 Task: Look for products in the category "Shellfish" from Wild Texas Shrimp.
Action: Mouse moved to (22, 109)
Screenshot: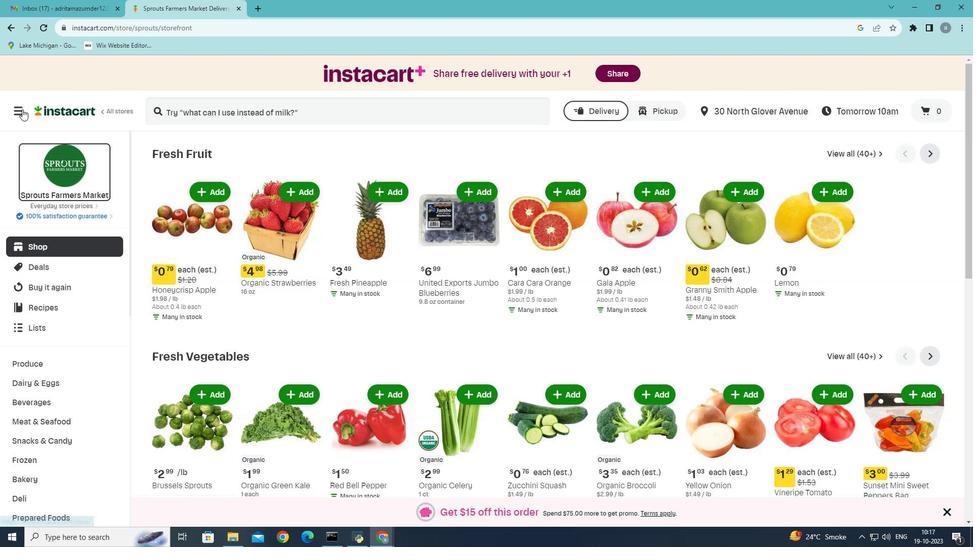 
Action: Mouse pressed left at (22, 109)
Screenshot: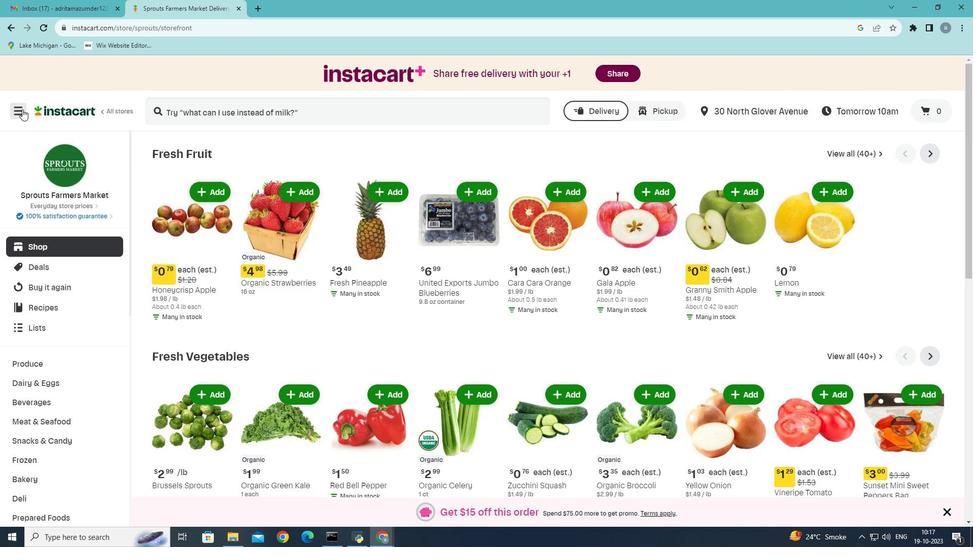 
Action: Mouse moved to (60, 291)
Screenshot: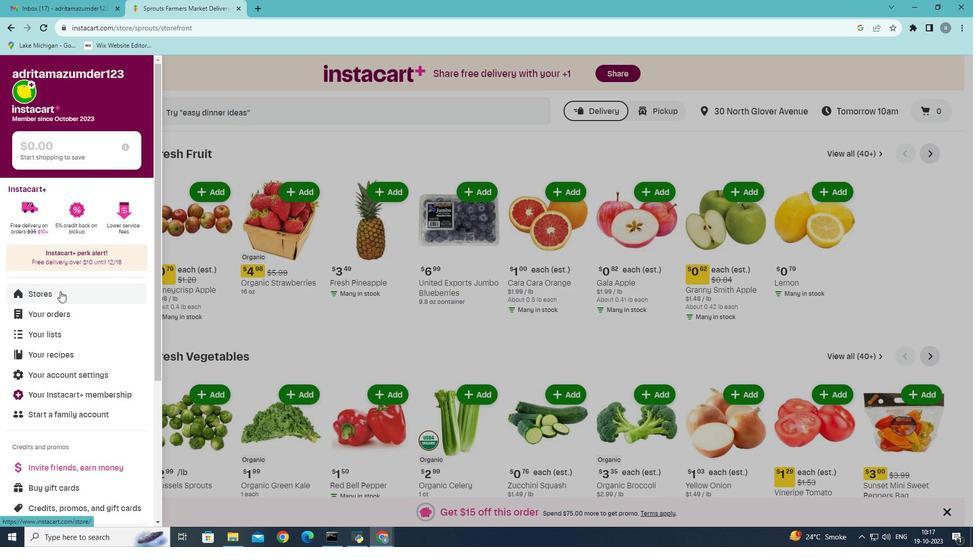 
Action: Mouse pressed left at (60, 291)
Screenshot: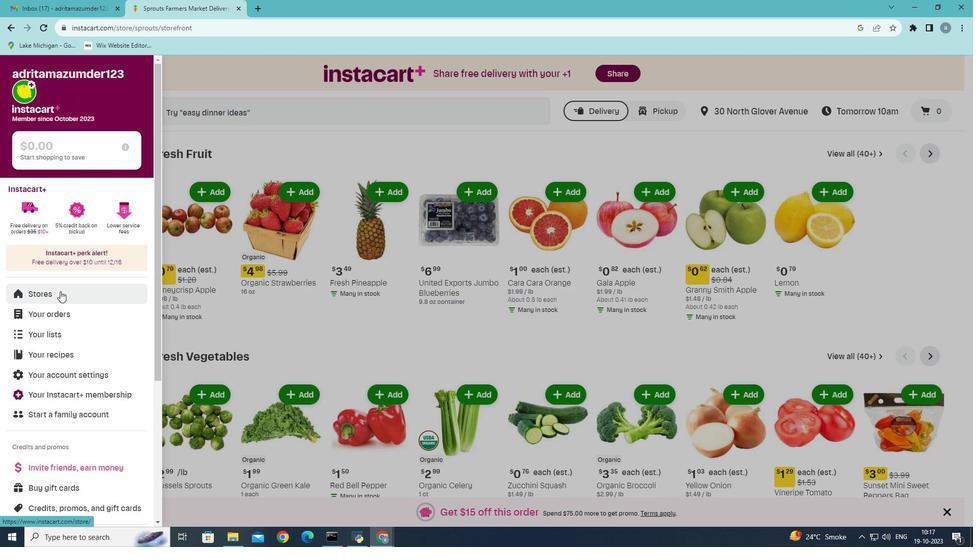 
Action: Mouse moved to (237, 115)
Screenshot: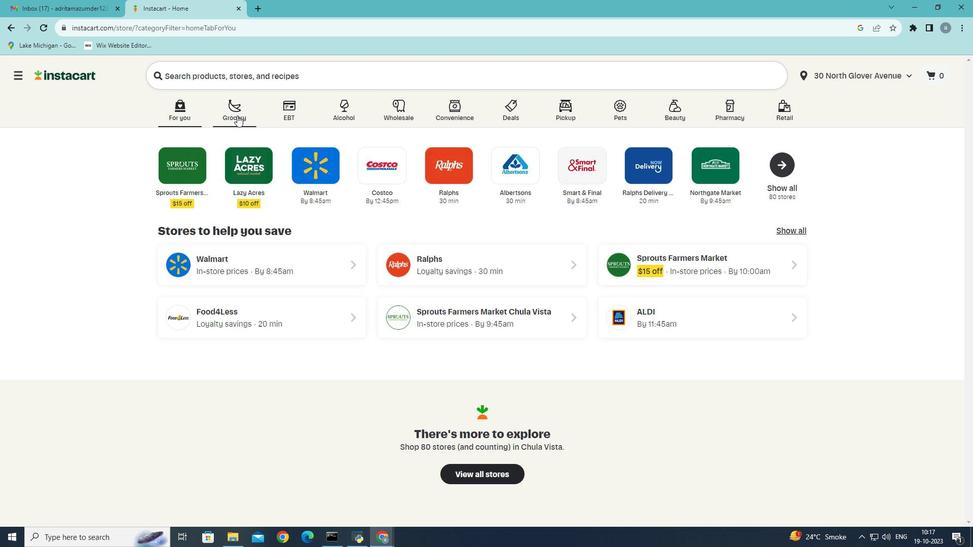 
Action: Mouse pressed left at (237, 115)
Screenshot: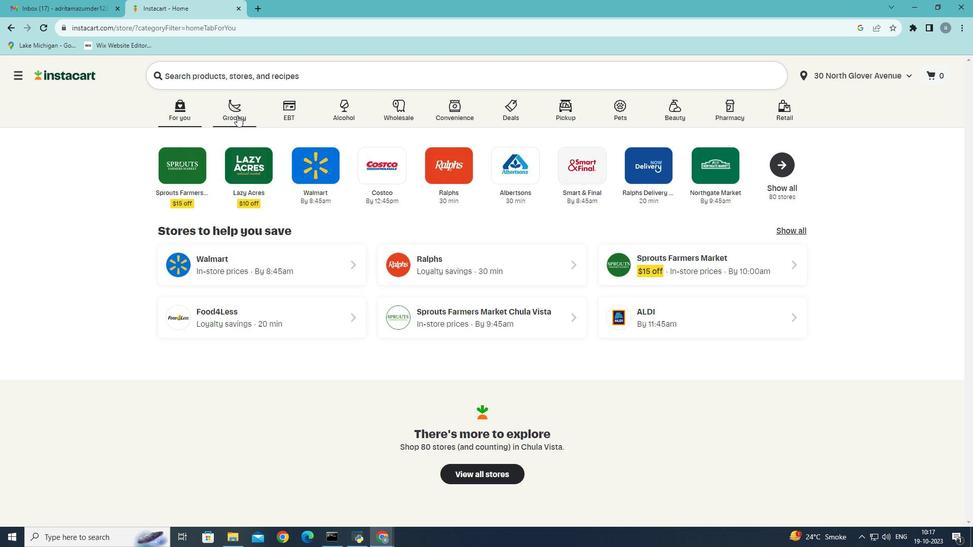 
Action: Mouse moved to (204, 288)
Screenshot: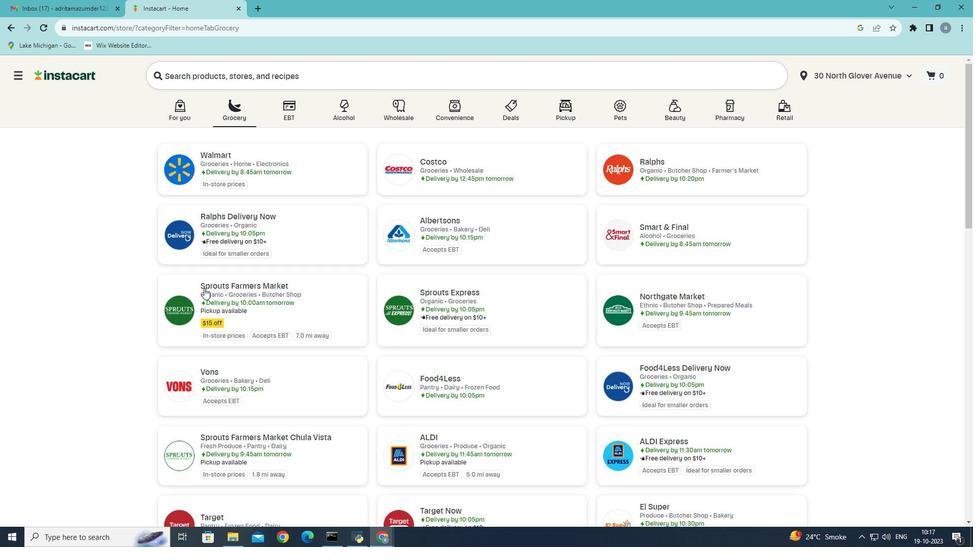 
Action: Mouse pressed left at (204, 288)
Screenshot: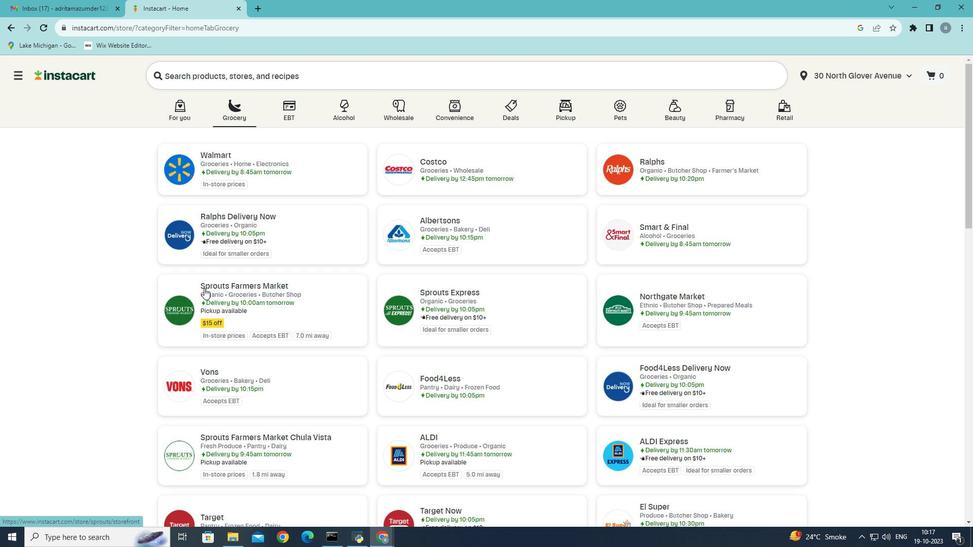 
Action: Mouse moved to (49, 421)
Screenshot: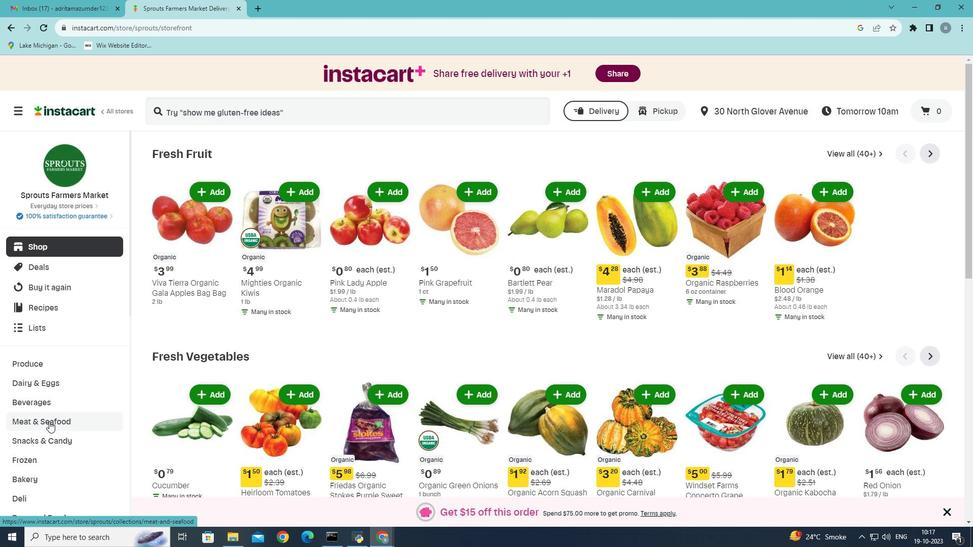 
Action: Mouse pressed left at (49, 421)
Screenshot: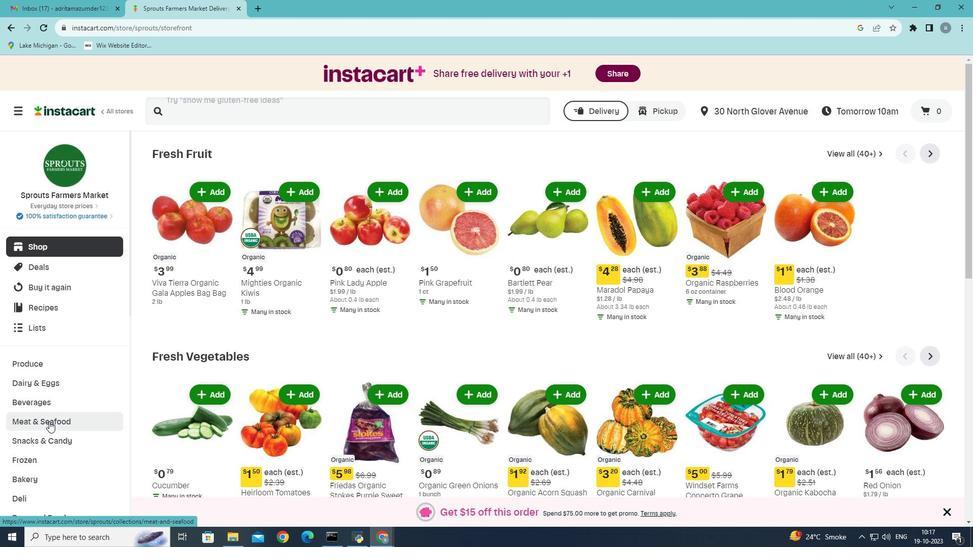 
Action: Mouse moved to (431, 182)
Screenshot: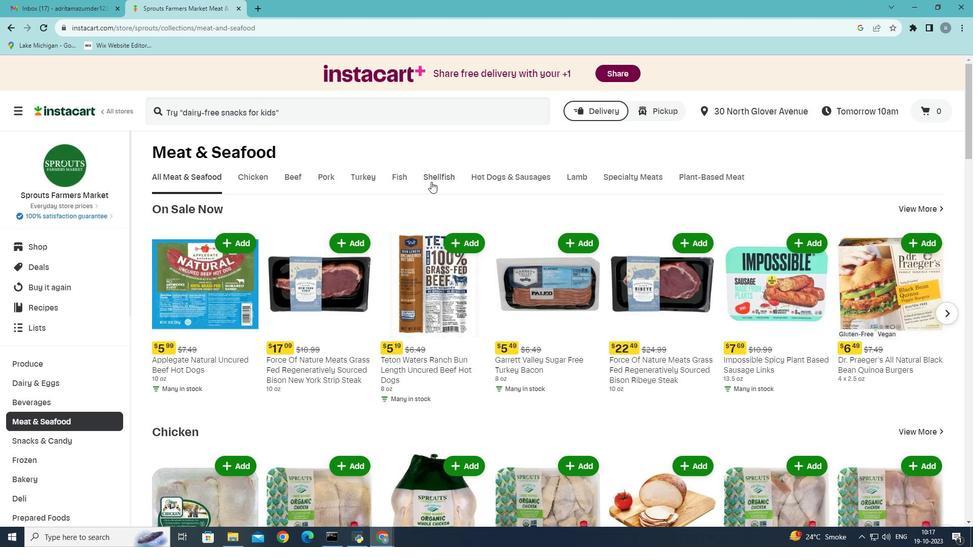 
Action: Mouse pressed left at (431, 182)
Screenshot: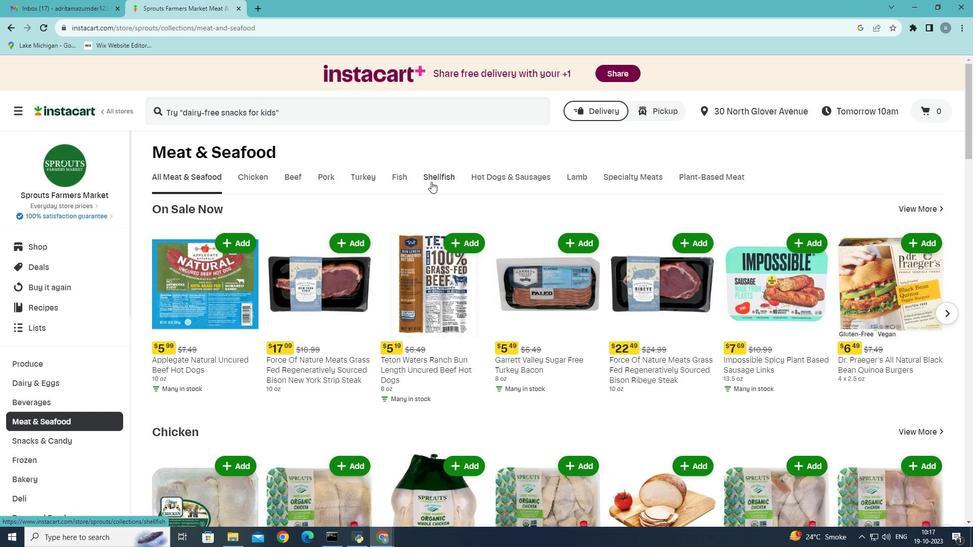 
Action: Mouse moved to (343, 260)
Screenshot: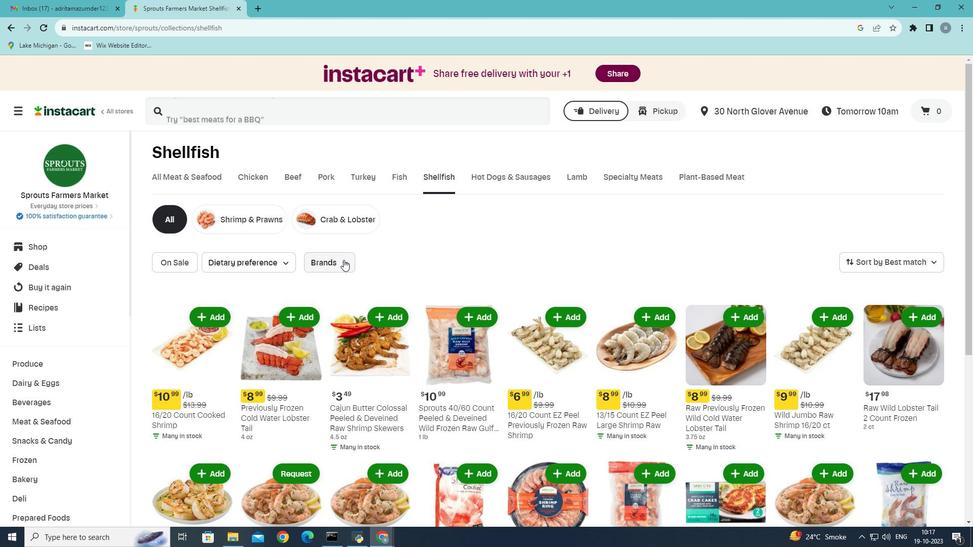 
Action: Mouse pressed left at (343, 260)
Screenshot: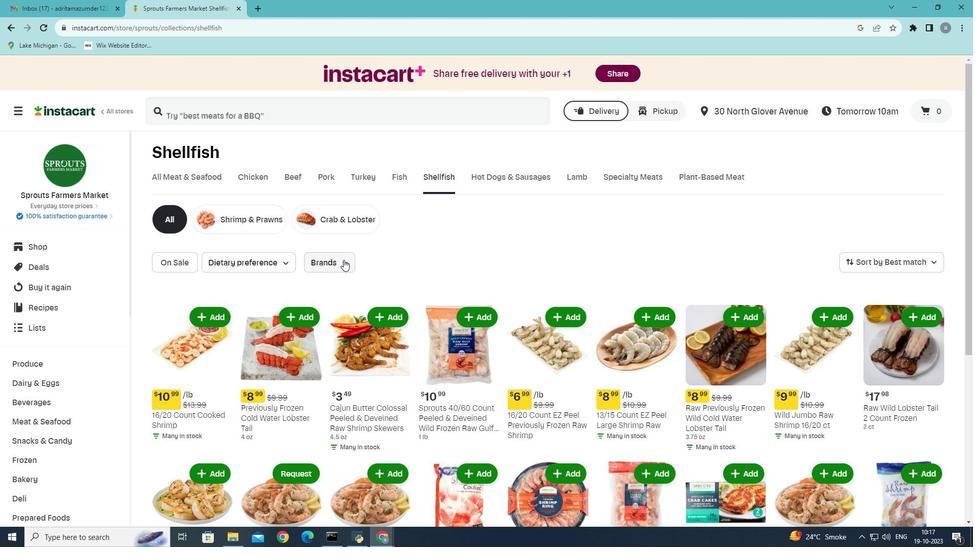 
Action: Mouse moved to (336, 348)
Screenshot: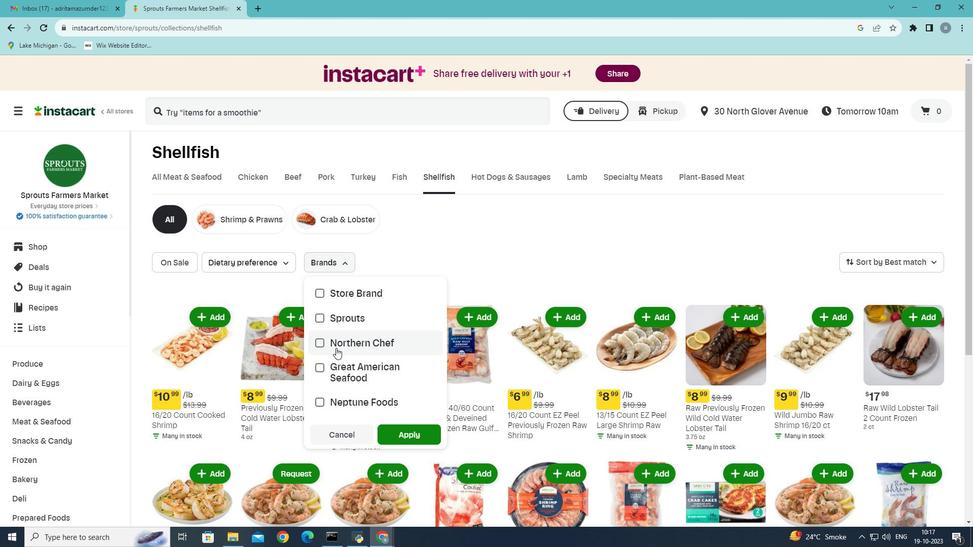 
Action: Mouse scrolled (336, 347) with delta (0, 0)
Screenshot: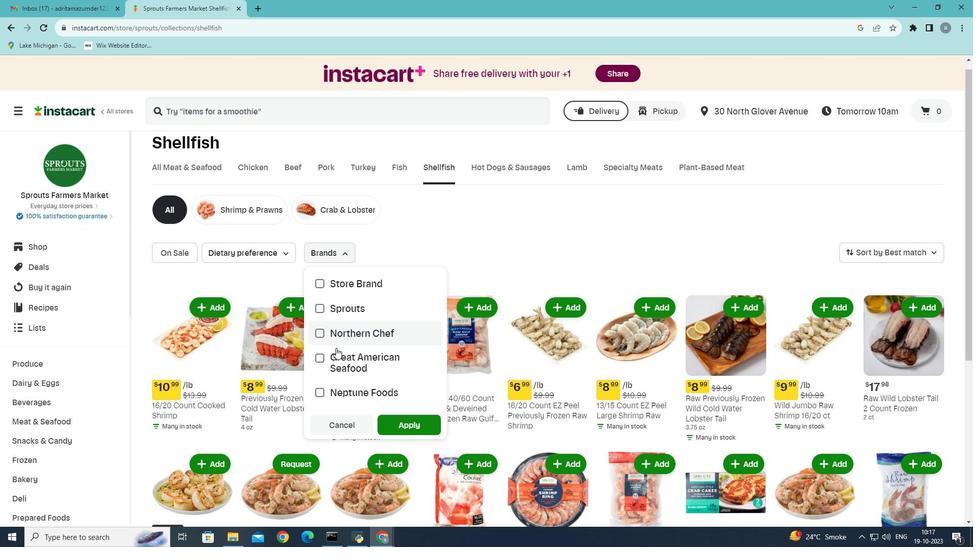 
Action: Mouse moved to (336, 348)
Screenshot: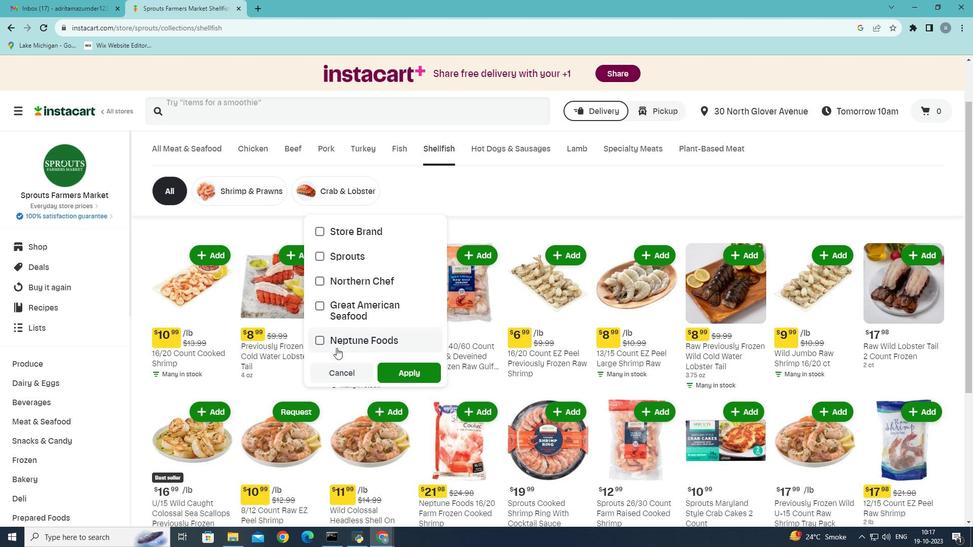 
Action: Mouse scrolled (336, 347) with delta (0, 0)
Screenshot: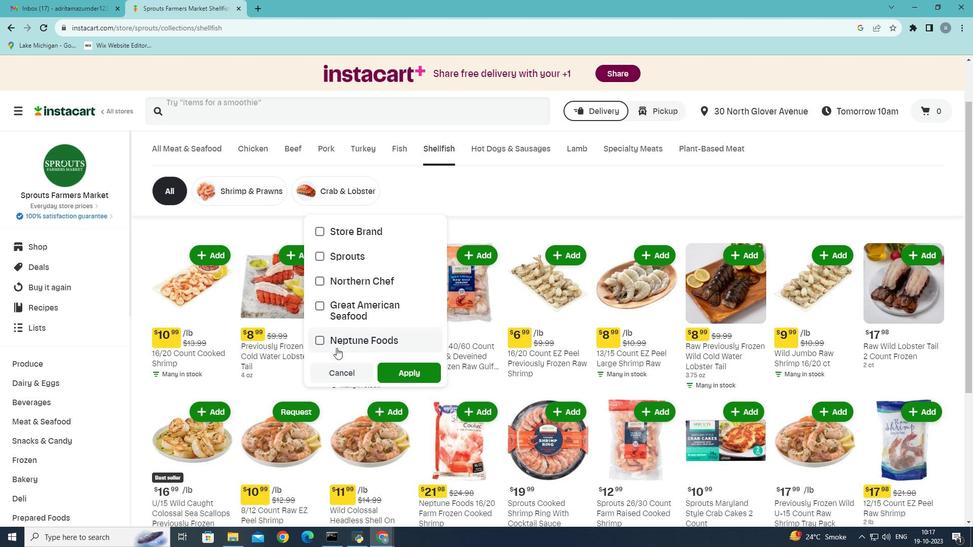 
Action: Mouse scrolled (336, 348) with delta (0, 0)
Screenshot: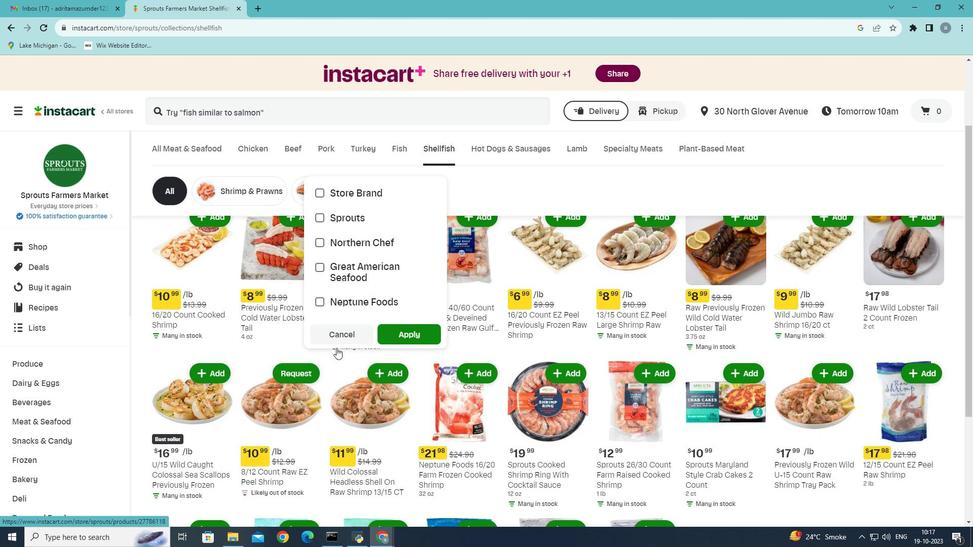 
Action: Mouse moved to (350, 387)
Screenshot: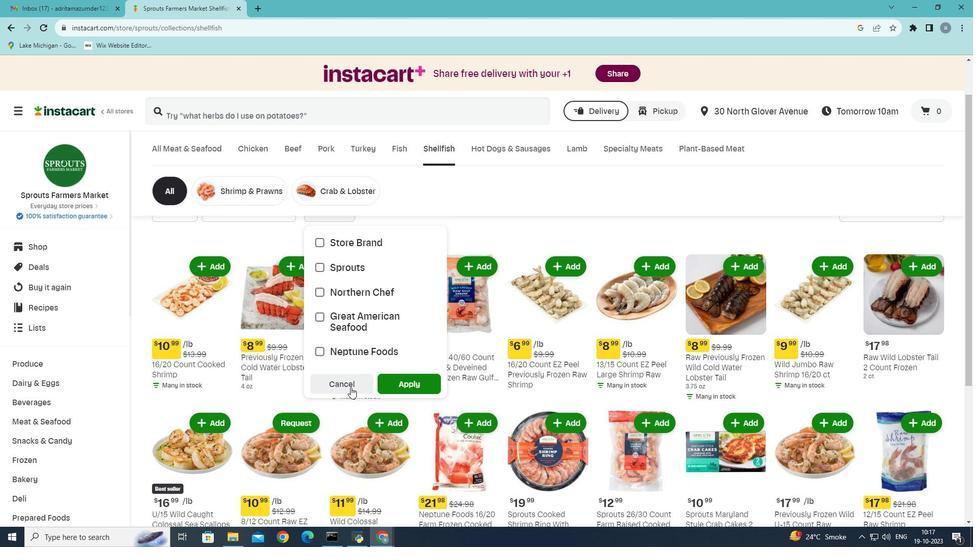 
Action: Mouse pressed left at (350, 387)
Screenshot: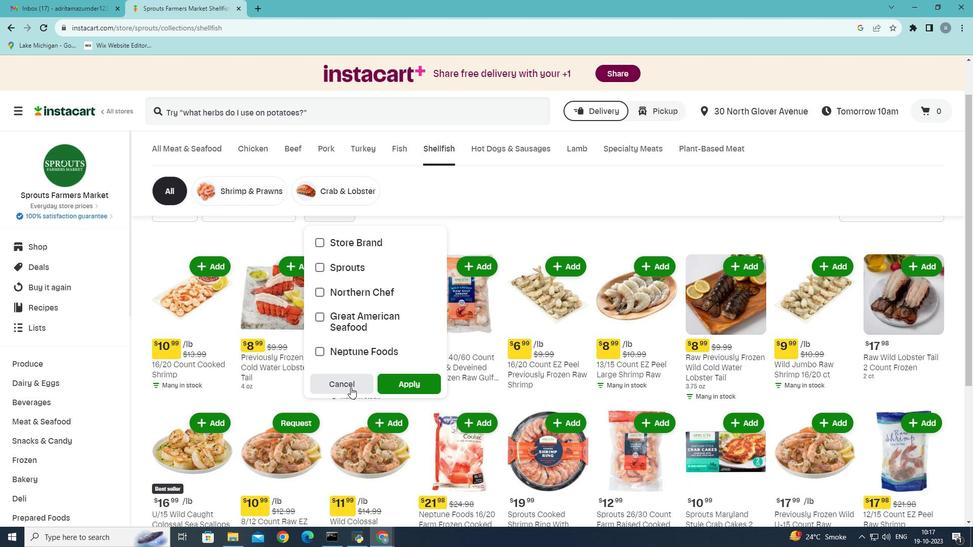 
